 Task: Create a rule from the Routing list, Task moved to a section -> Set Priority in the project BlueChip , set the section as To-Do and set the priority of the task as  High
Action: Mouse moved to (389, 381)
Screenshot: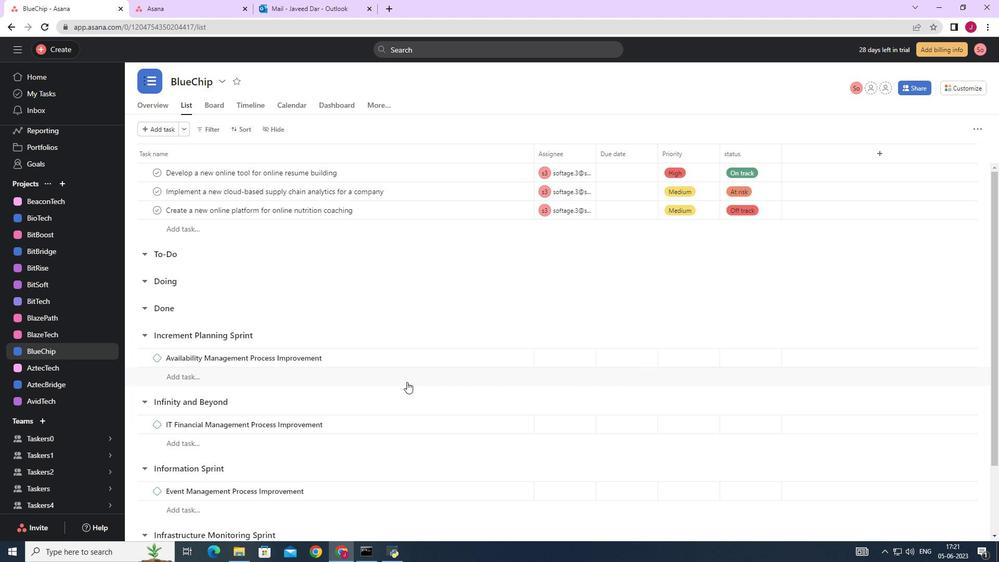
Action: Mouse scrolled (389, 380) with delta (0, 0)
Screenshot: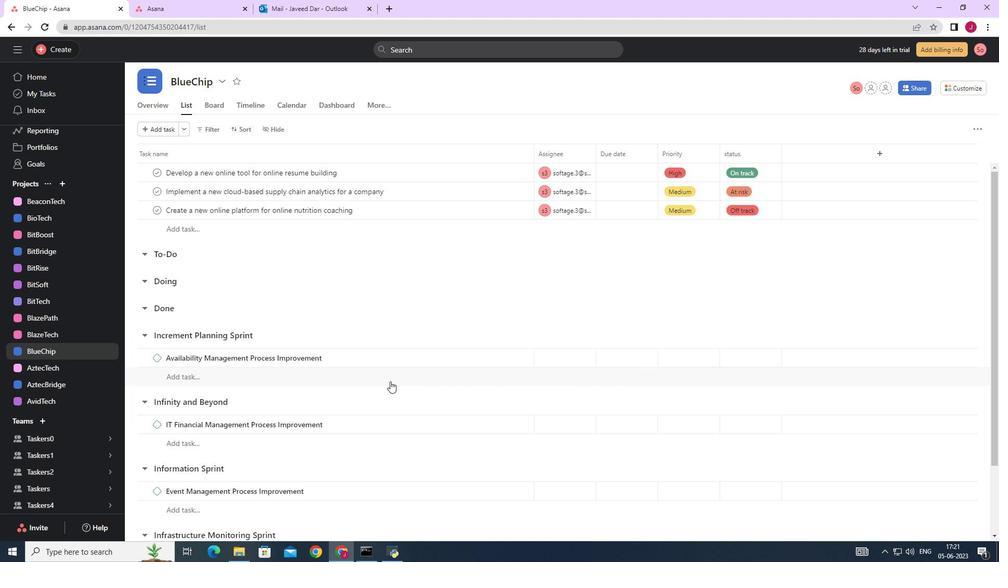 
Action: Mouse scrolled (389, 380) with delta (0, 0)
Screenshot: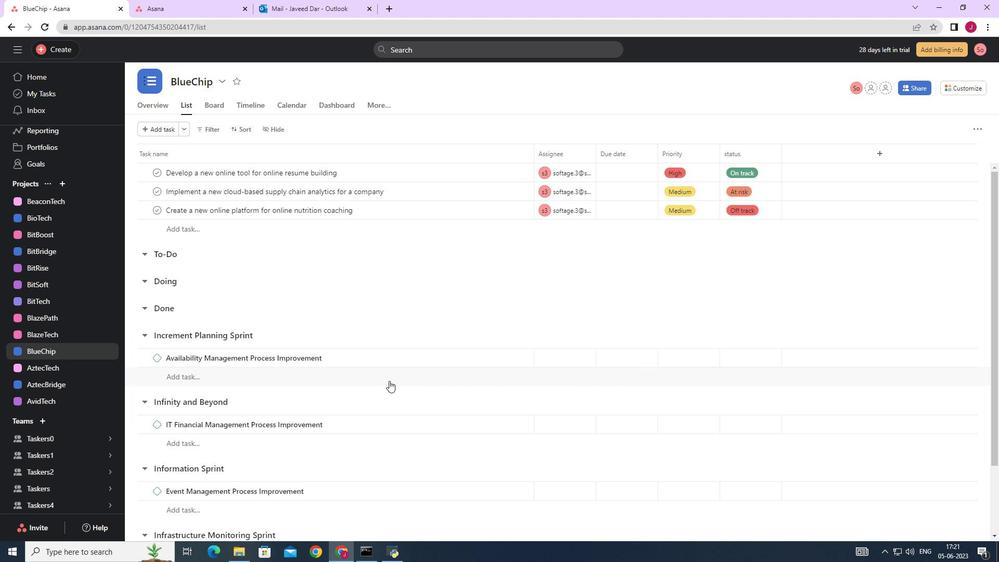 
Action: Mouse moved to (387, 381)
Screenshot: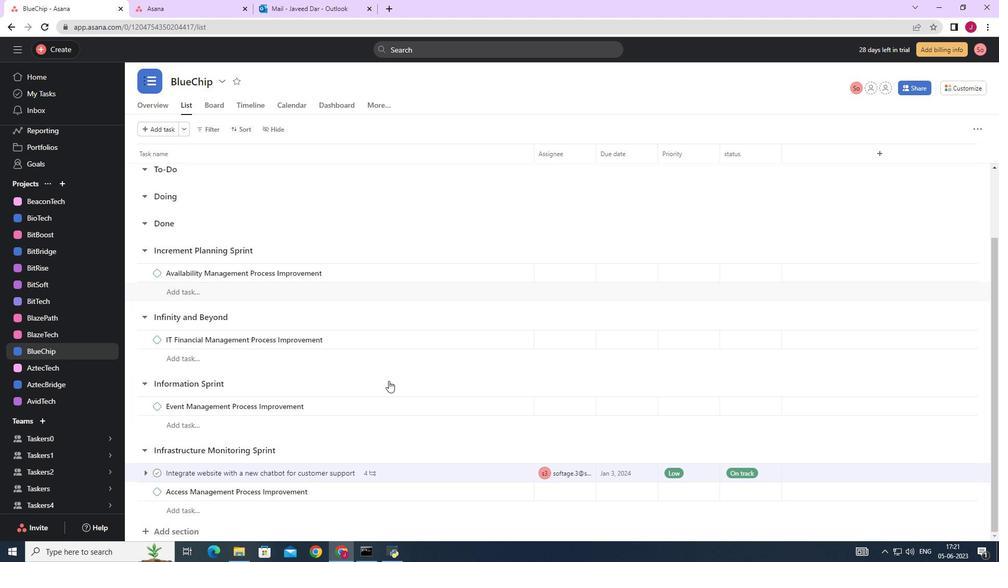 
Action: Mouse scrolled (387, 381) with delta (0, 0)
Screenshot: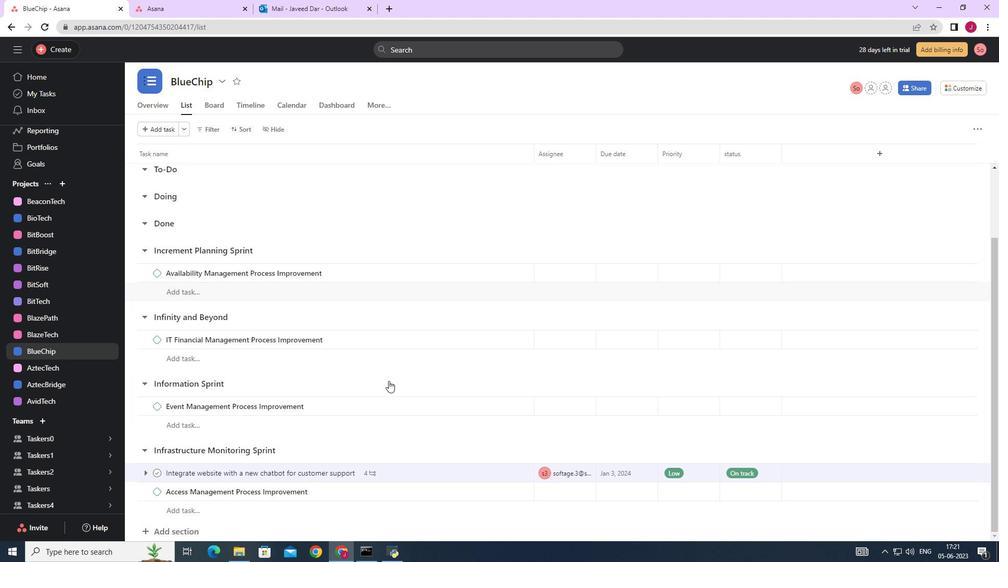 
Action: Mouse scrolled (387, 381) with delta (0, 0)
Screenshot: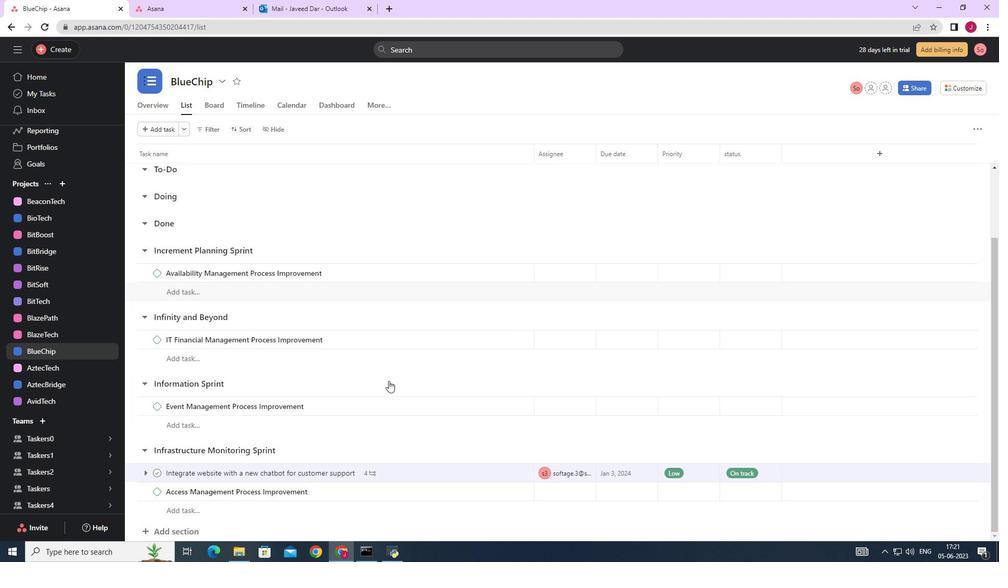 
Action: Mouse scrolled (387, 381) with delta (0, 0)
Screenshot: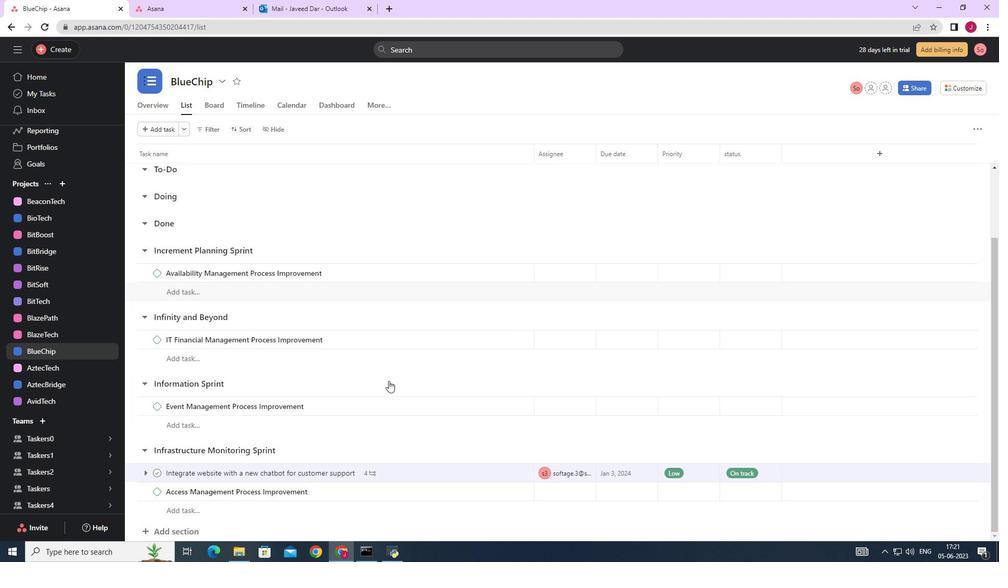 
Action: Mouse moved to (973, 88)
Screenshot: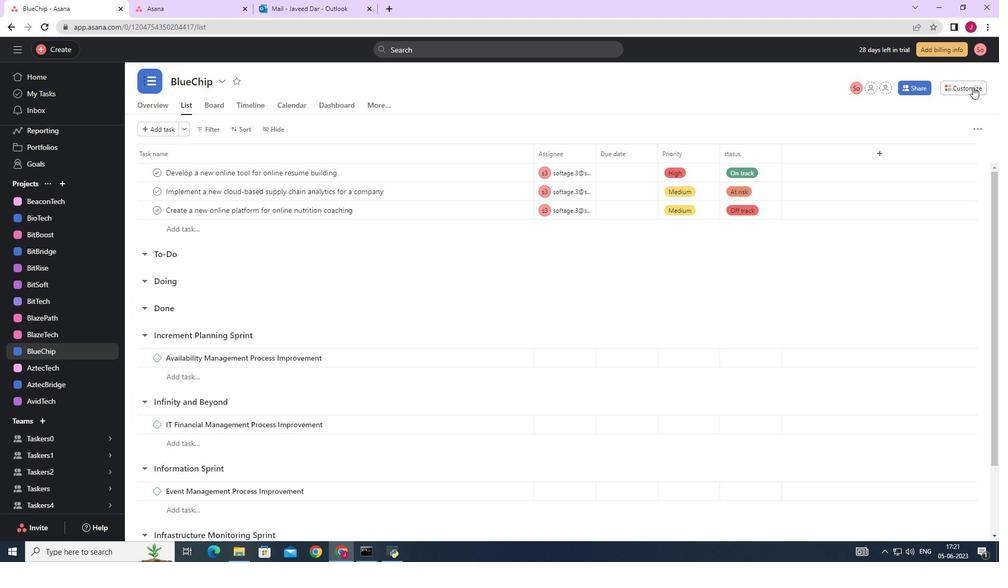 
Action: Mouse pressed left at (973, 88)
Screenshot: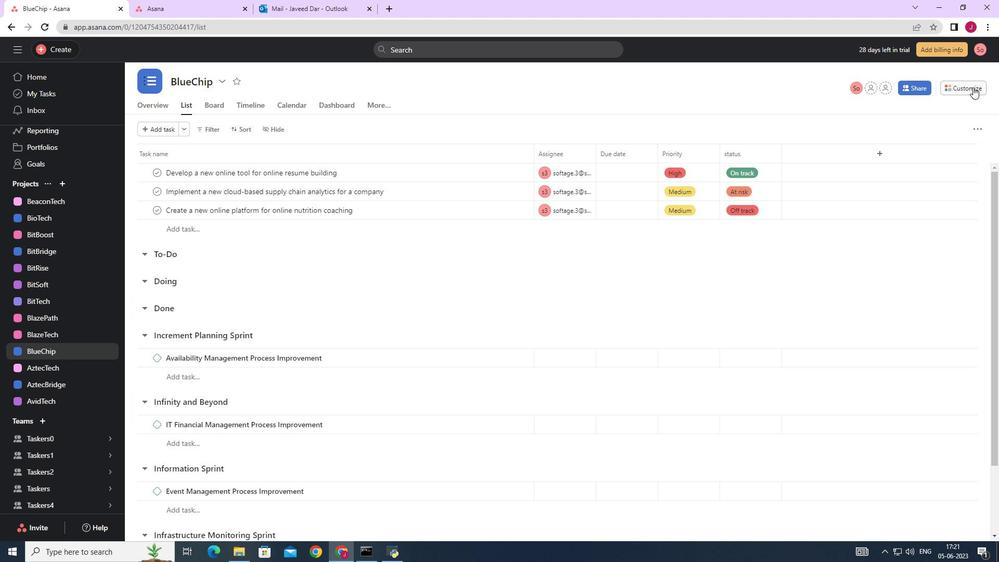 
Action: Mouse moved to (786, 228)
Screenshot: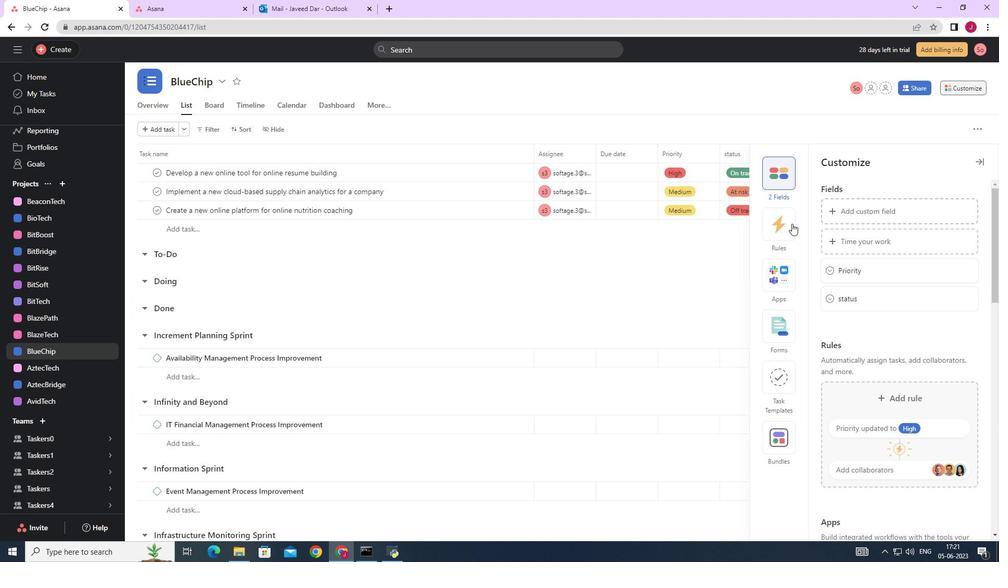 
Action: Mouse pressed left at (786, 228)
Screenshot: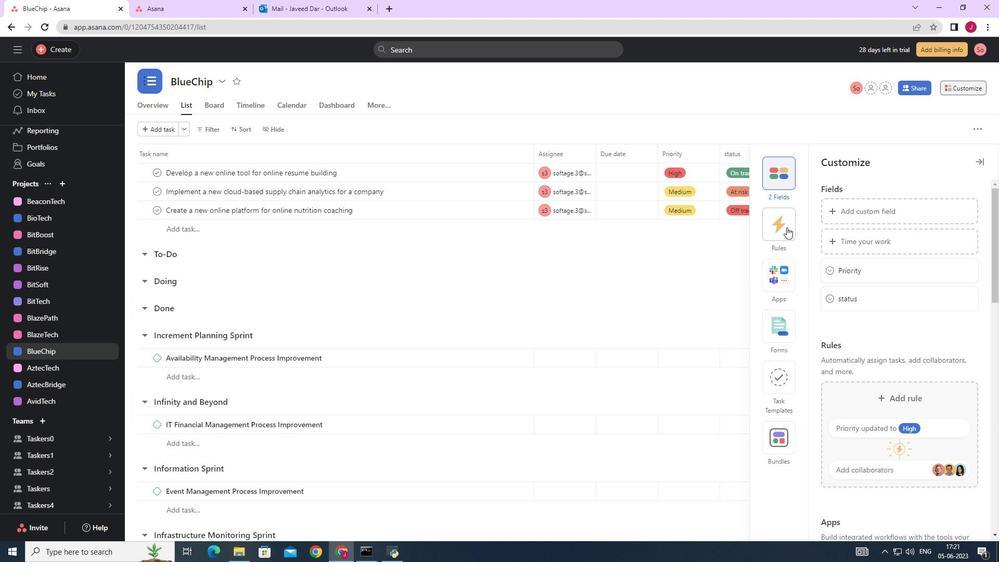 
Action: Mouse moved to (866, 240)
Screenshot: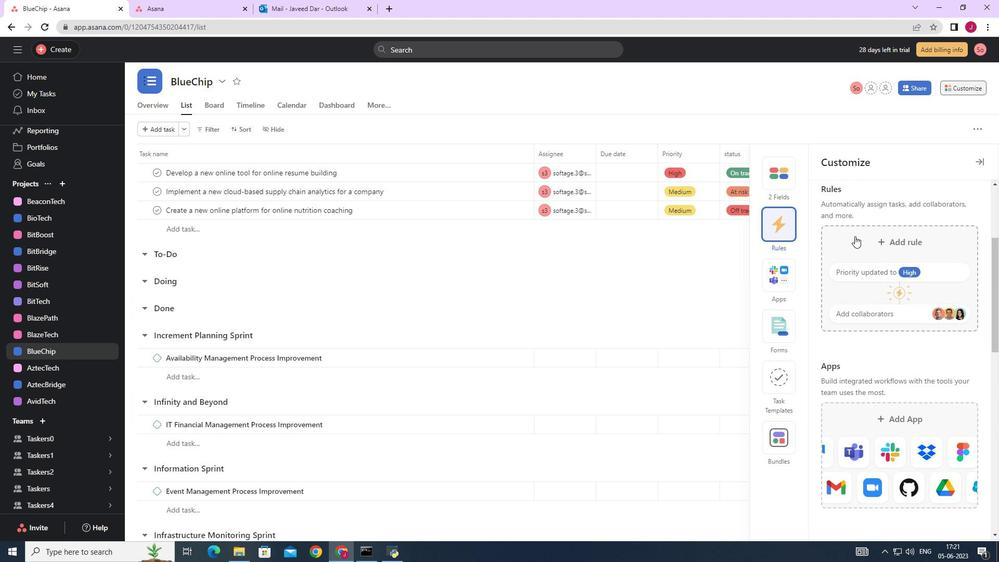
Action: Mouse pressed left at (866, 240)
Screenshot: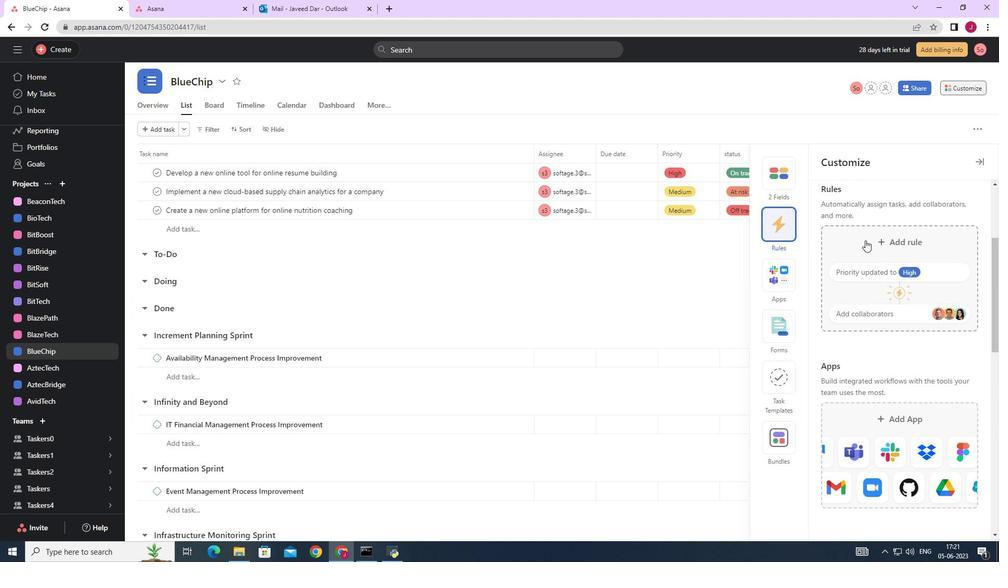 
Action: Mouse moved to (218, 135)
Screenshot: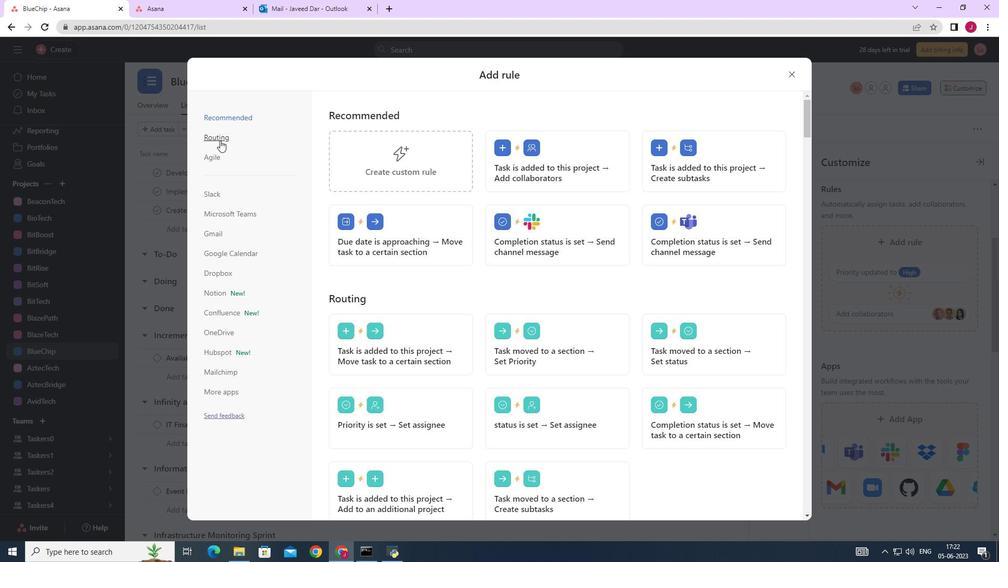 
Action: Mouse pressed left at (218, 135)
Screenshot: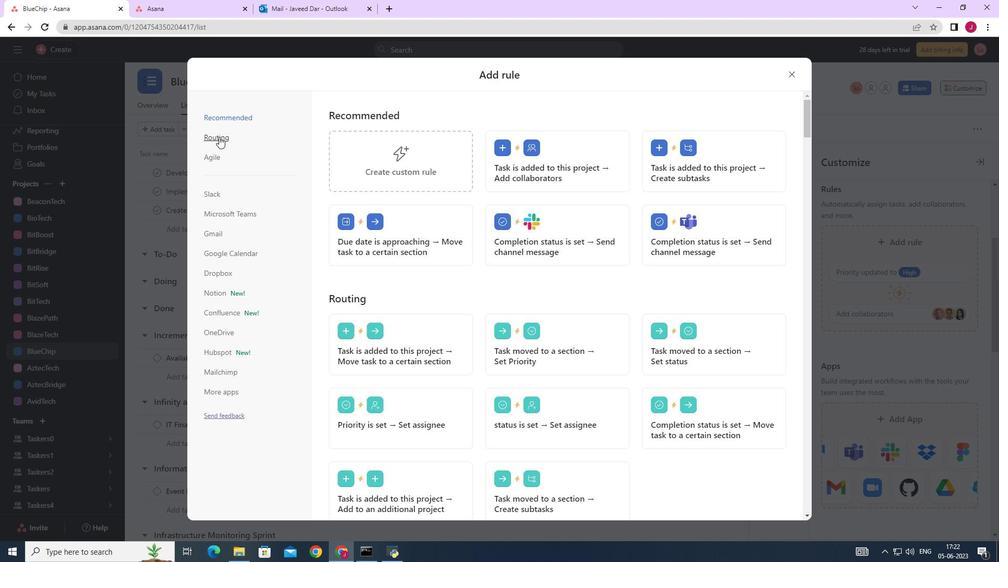 
Action: Mouse moved to (519, 153)
Screenshot: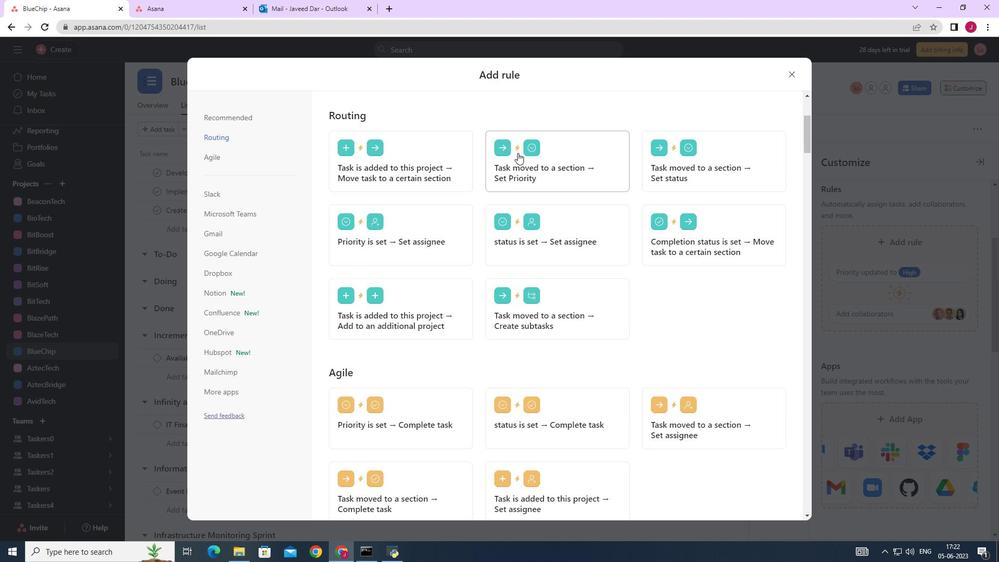 
Action: Mouse pressed left at (519, 153)
Screenshot: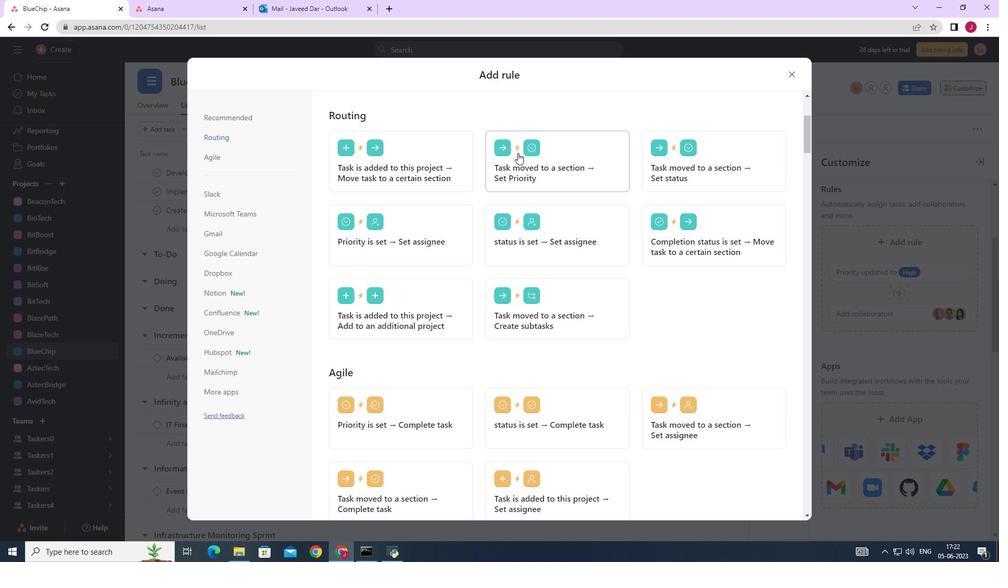 
Action: Mouse moved to (412, 272)
Screenshot: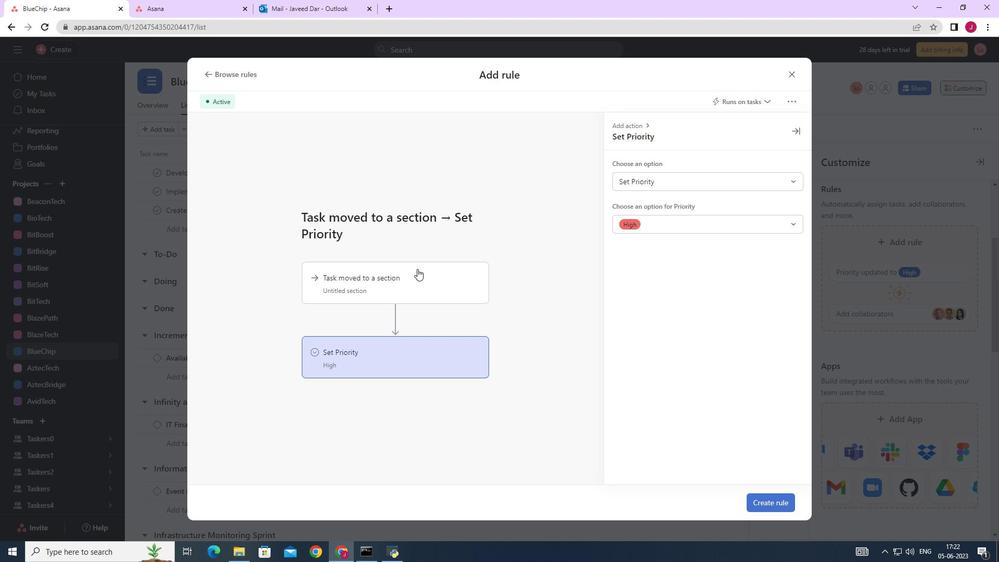 
Action: Mouse pressed left at (412, 272)
Screenshot: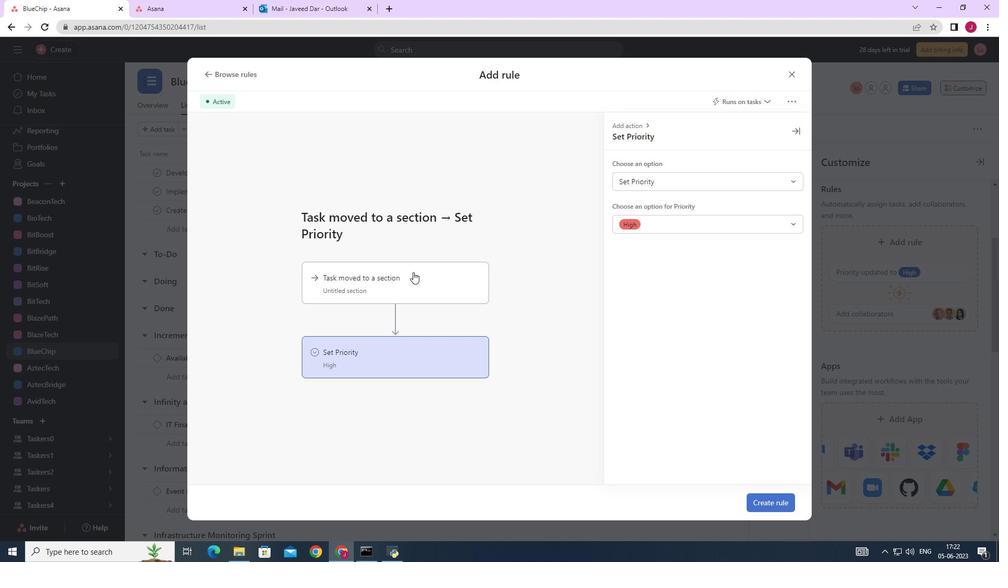 
Action: Mouse moved to (660, 180)
Screenshot: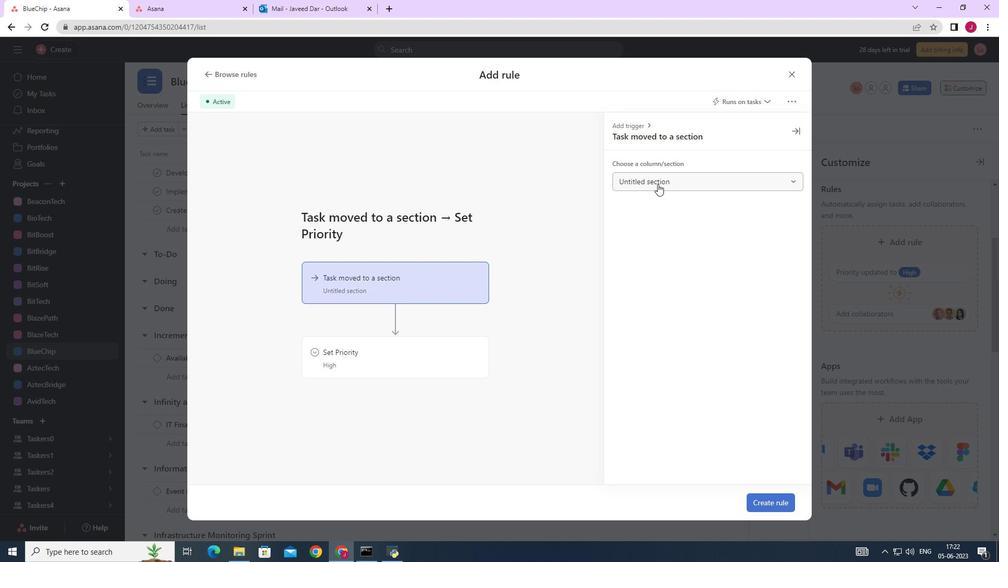 
Action: Mouse pressed left at (660, 180)
Screenshot: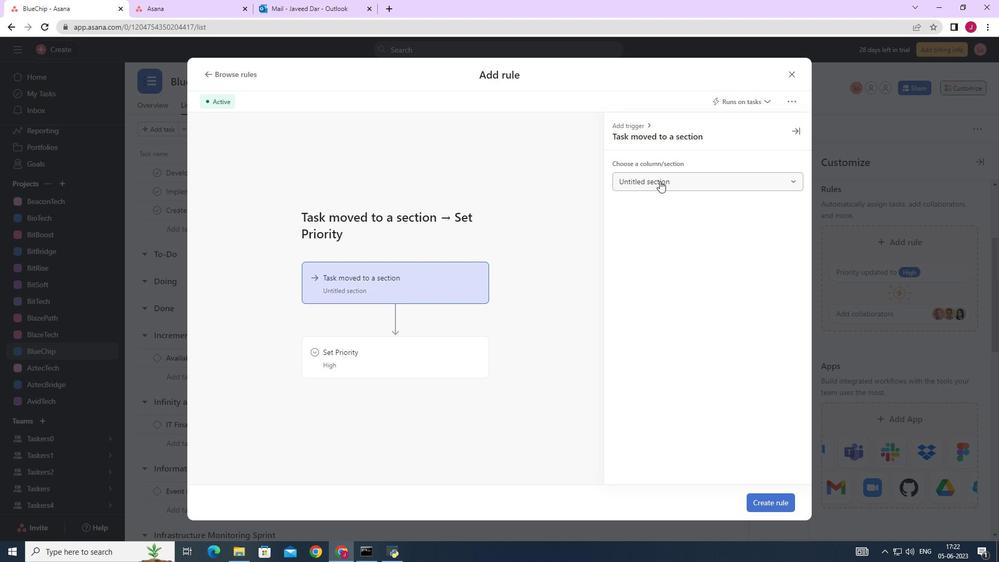 
Action: Mouse moved to (643, 223)
Screenshot: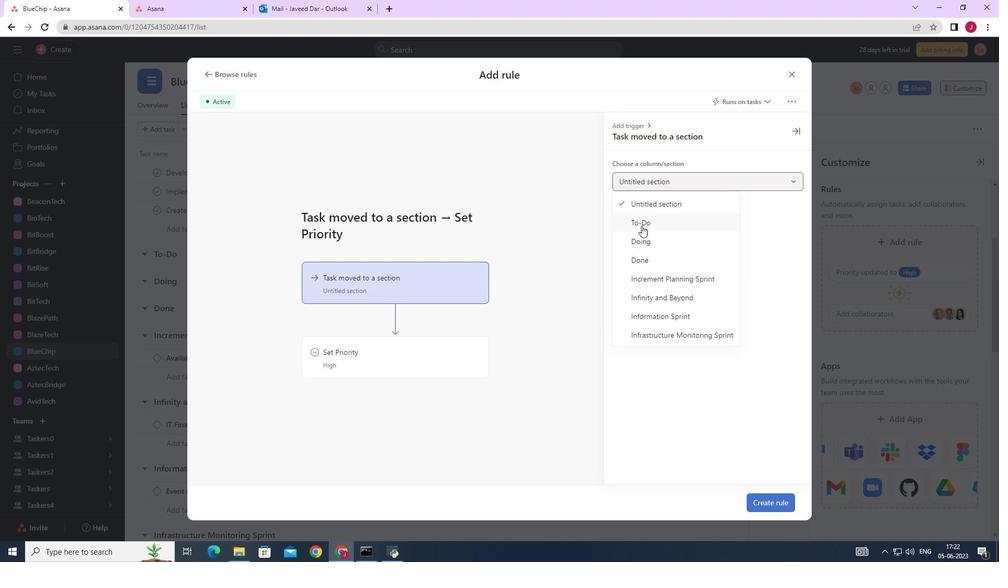 
Action: Mouse pressed left at (643, 223)
Screenshot: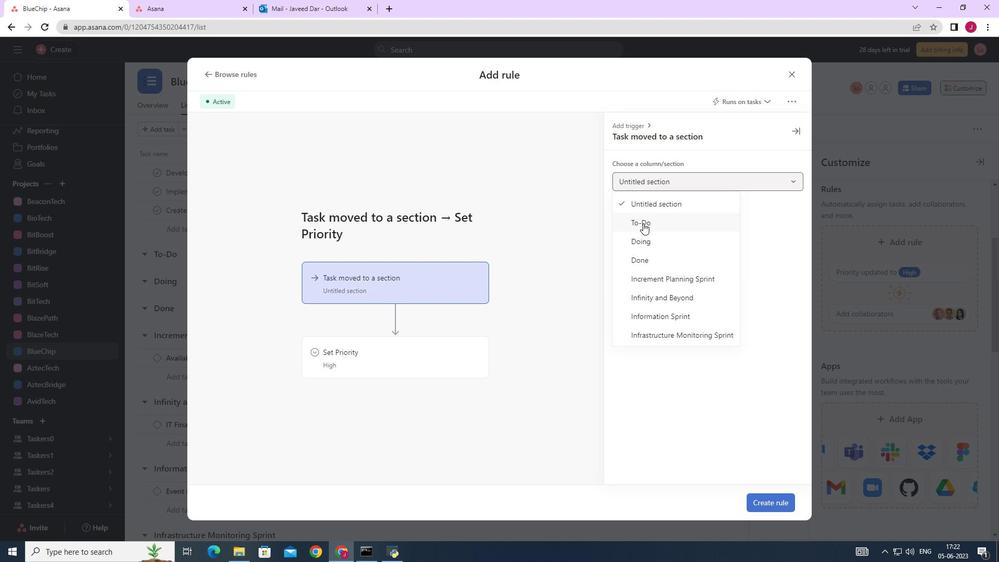 
Action: Mouse moved to (403, 344)
Screenshot: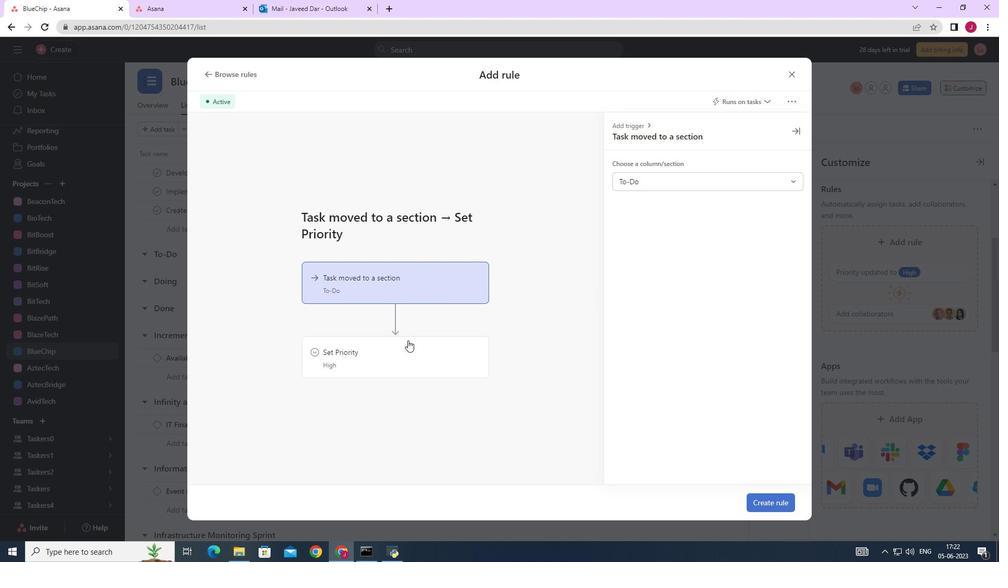 
Action: Mouse pressed left at (403, 344)
Screenshot: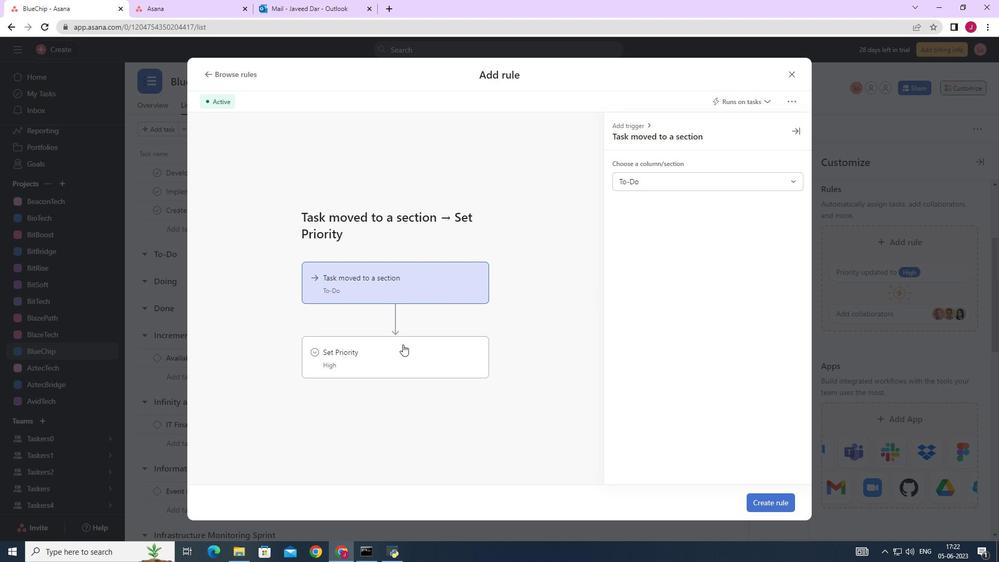
Action: Mouse moved to (652, 182)
Screenshot: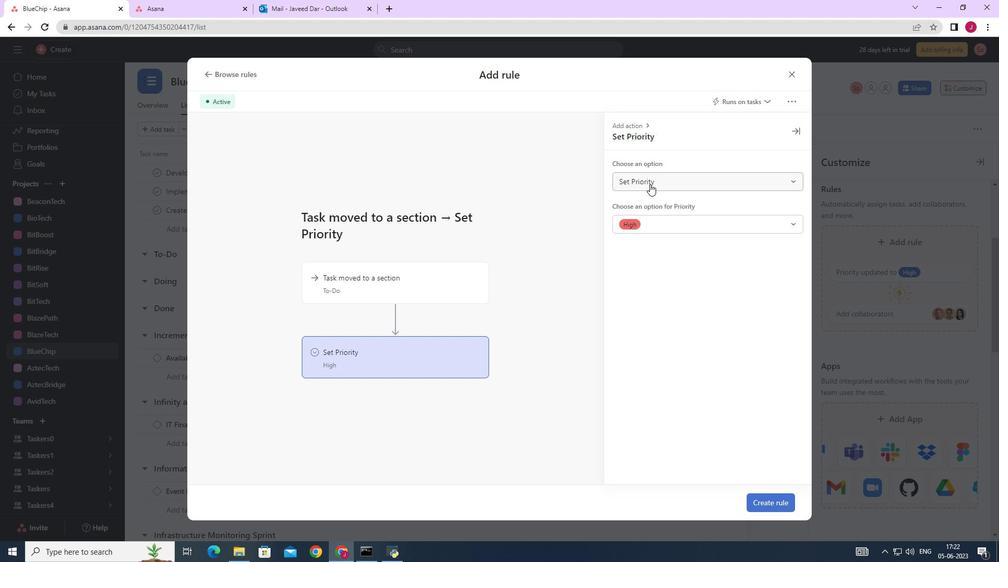 
Action: Mouse pressed left at (652, 182)
Screenshot: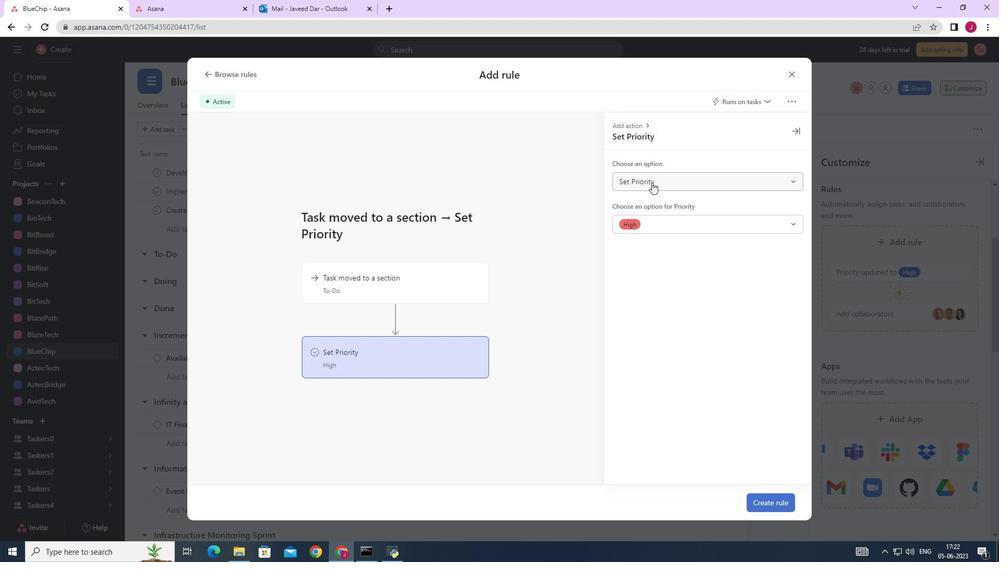 
Action: Mouse moved to (648, 203)
Screenshot: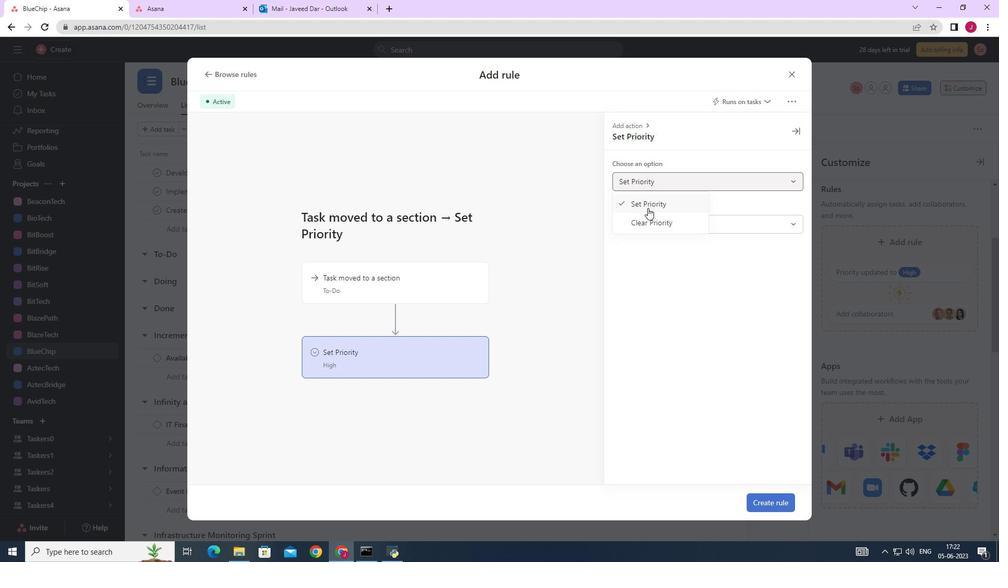 
Action: Mouse pressed left at (648, 203)
Screenshot: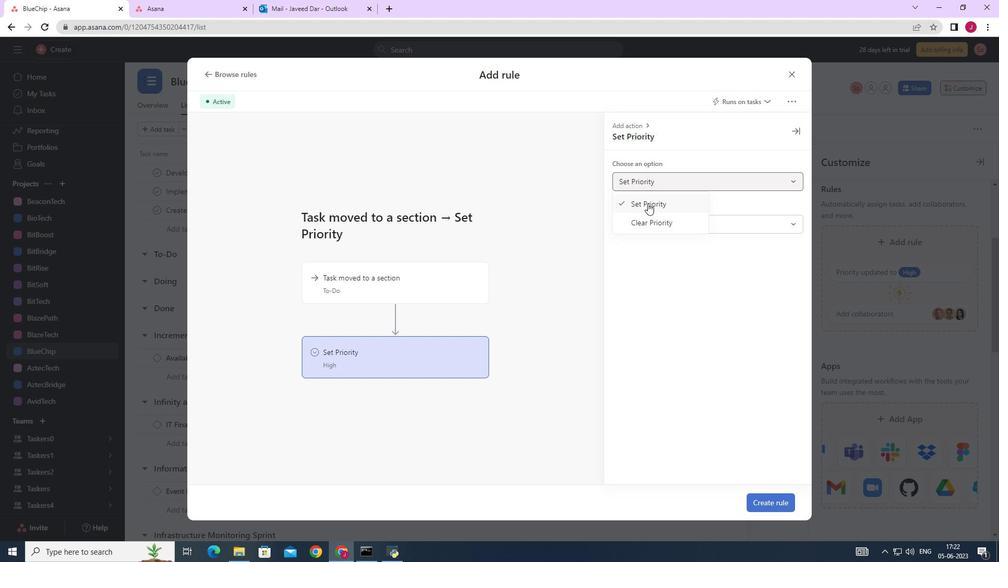 
Action: Mouse moved to (646, 217)
Screenshot: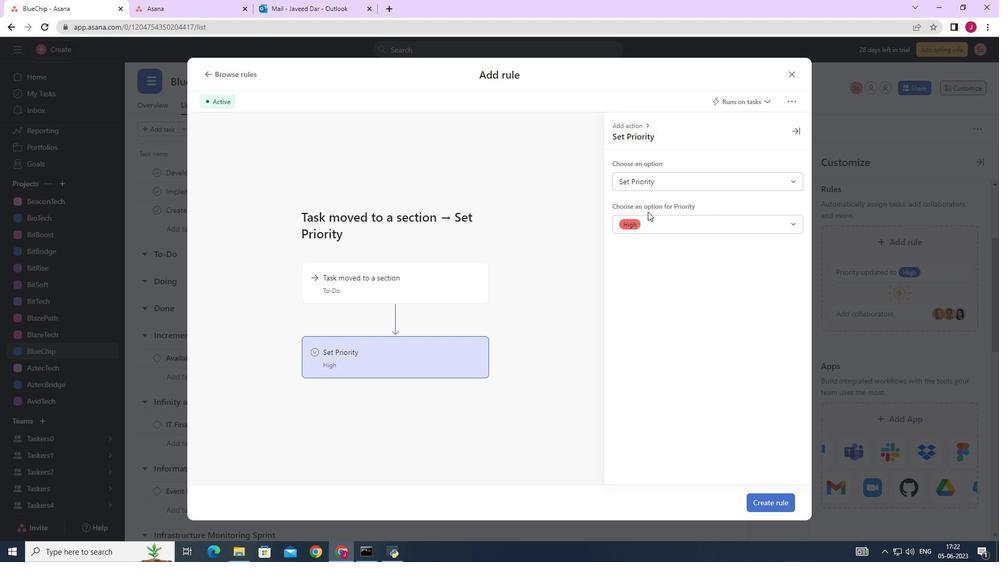 
Action: Mouse pressed left at (646, 217)
Screenshot: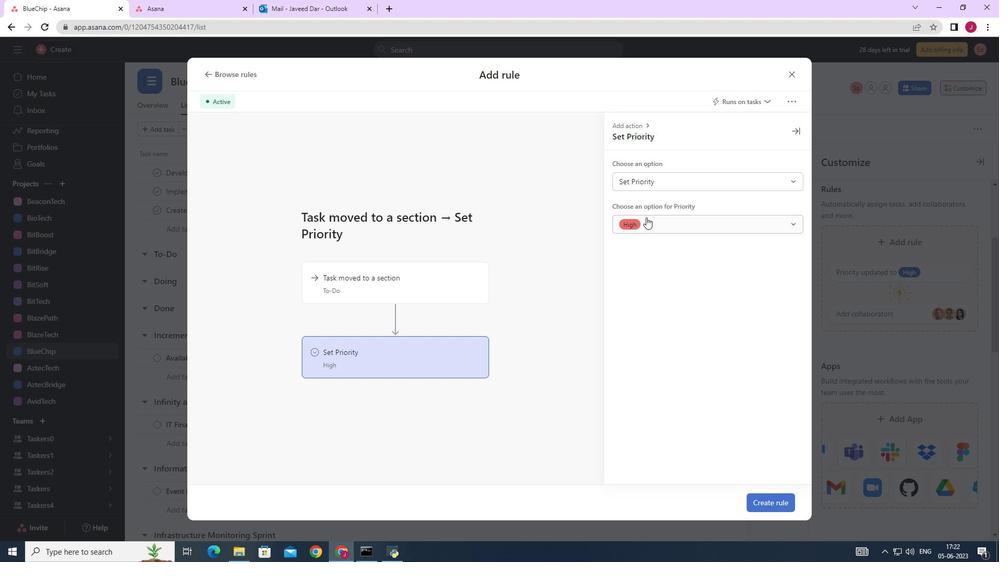 
Action: Mouse moved to (636, 242)
Screenshot: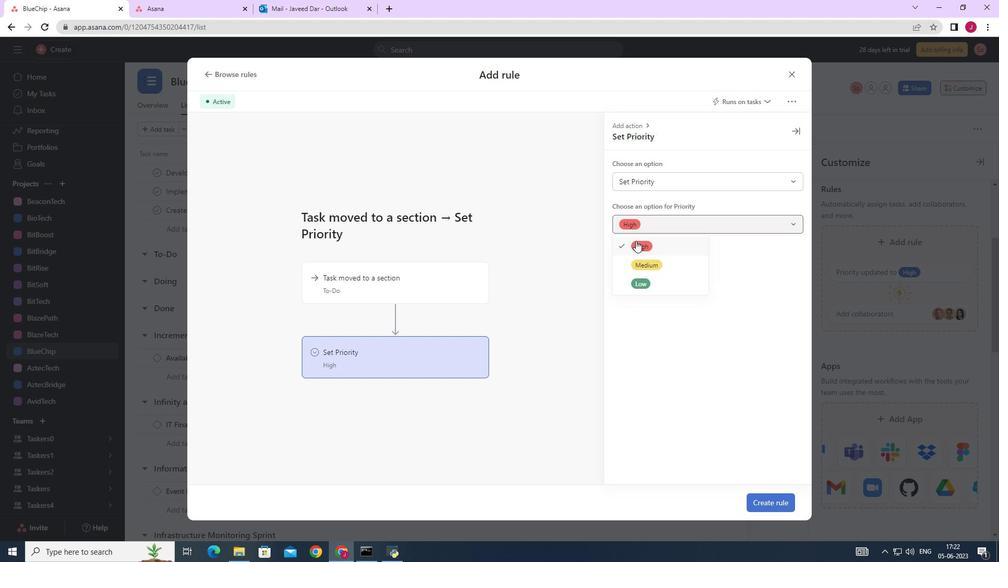 
Action: Mouse pressed left at (636, 242)
Screenshot: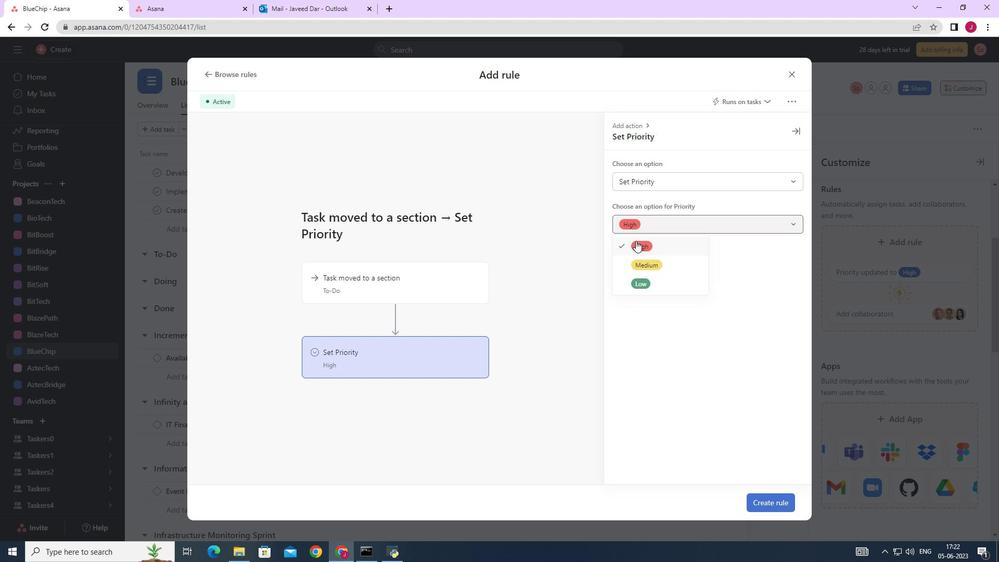 
Action: Mouse moved to (758, 499)
Screenshot: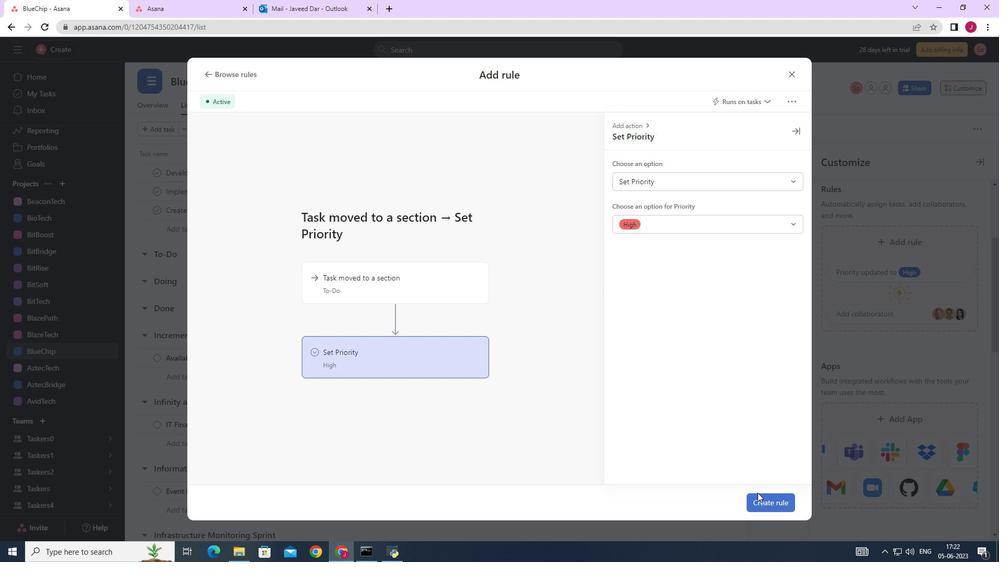 
Action: Mouse pressed left at (758, 499)
Screenshot: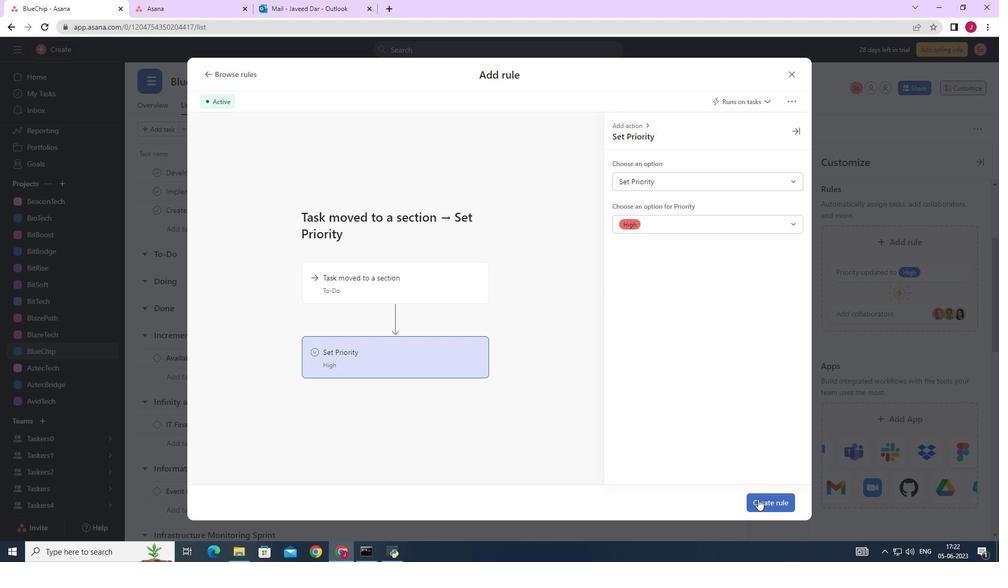 
Action: Mouse moved to (733, 454)
Screenshot: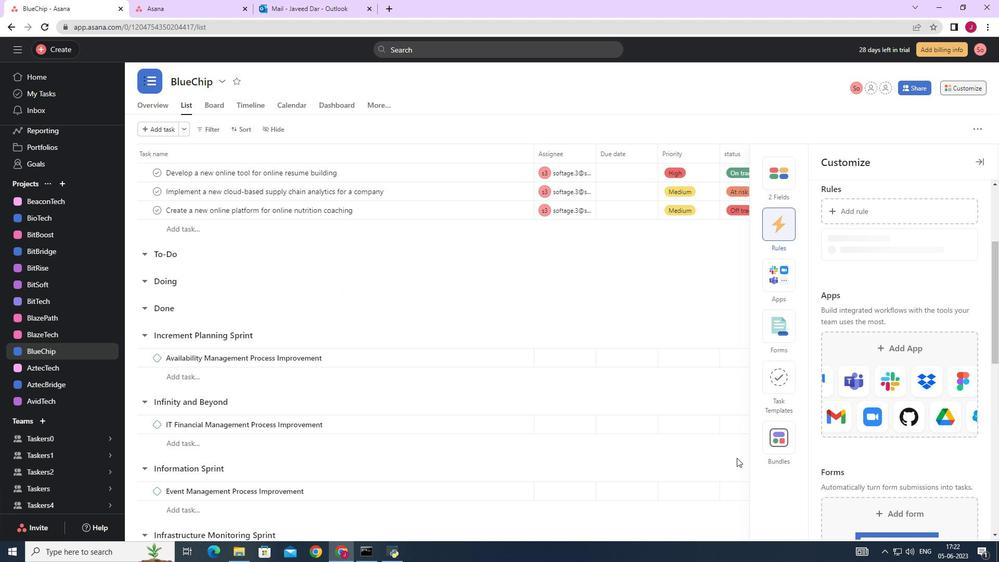 
